 Task: Disable Site-suggested ads.
Action: Mouse moved to (1035, 27)
Screenshot: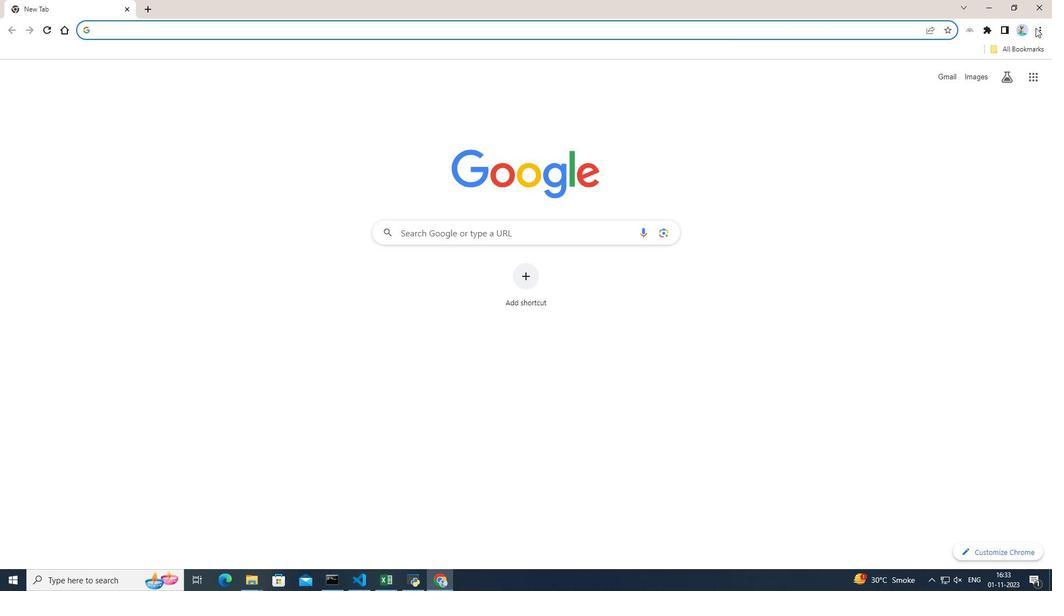 
Action: Mouse pressed left at (1035, 27)
Screenshot: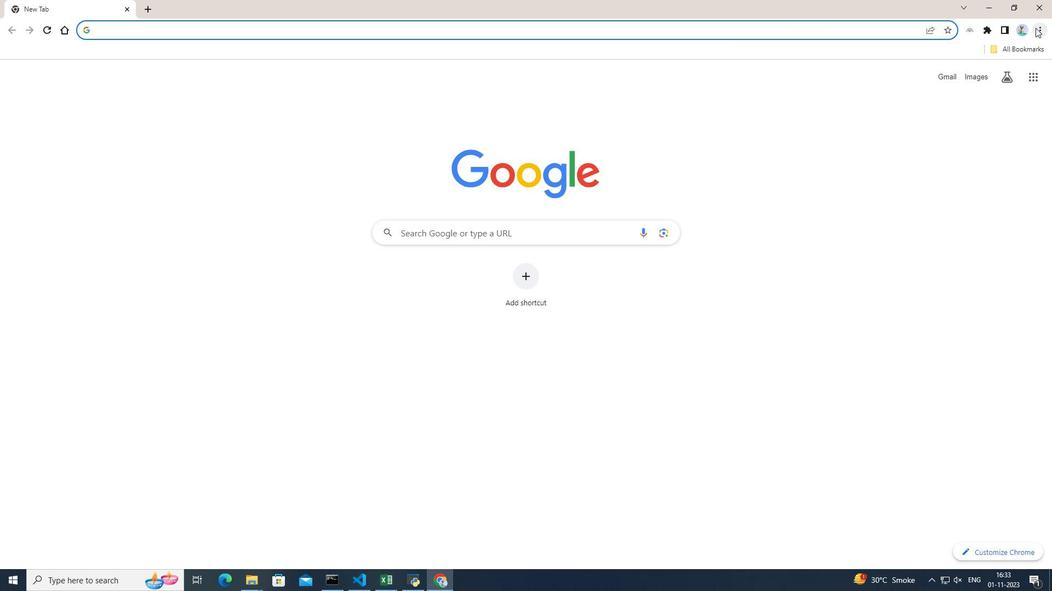 
Action: Mouse moved to (907, 227)
Screenshot: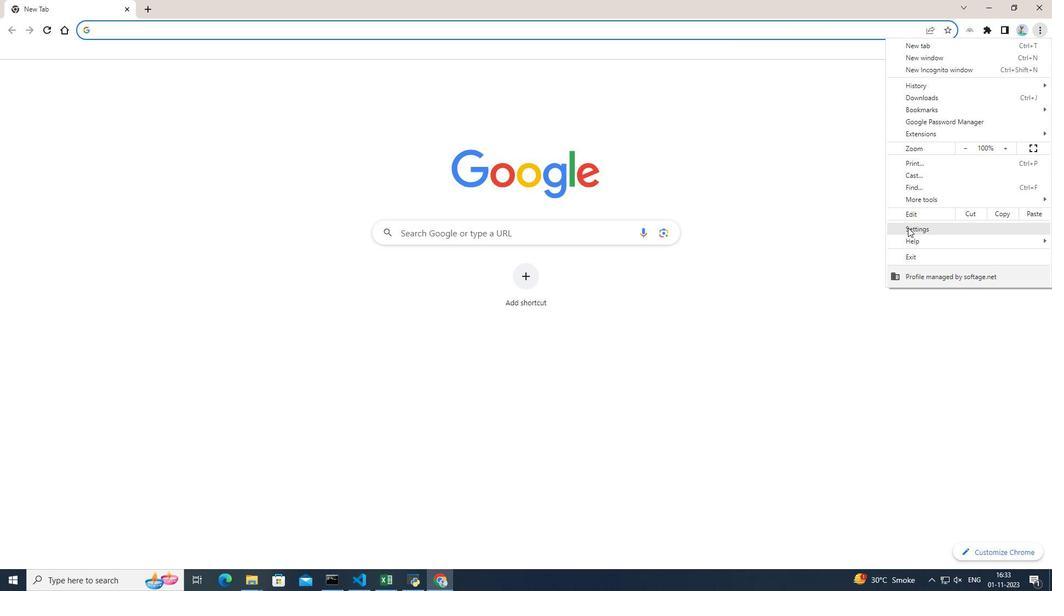 
Action: Mouse pressed left at (907, 227)
Screenshot: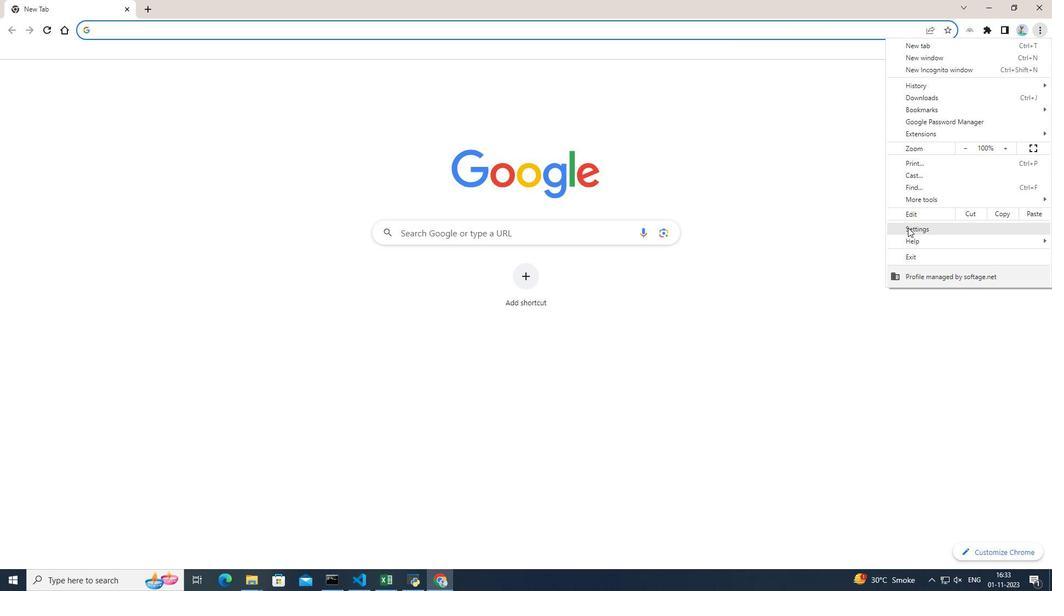 
Action: Mouse moved to (78, 132)
Screenshot: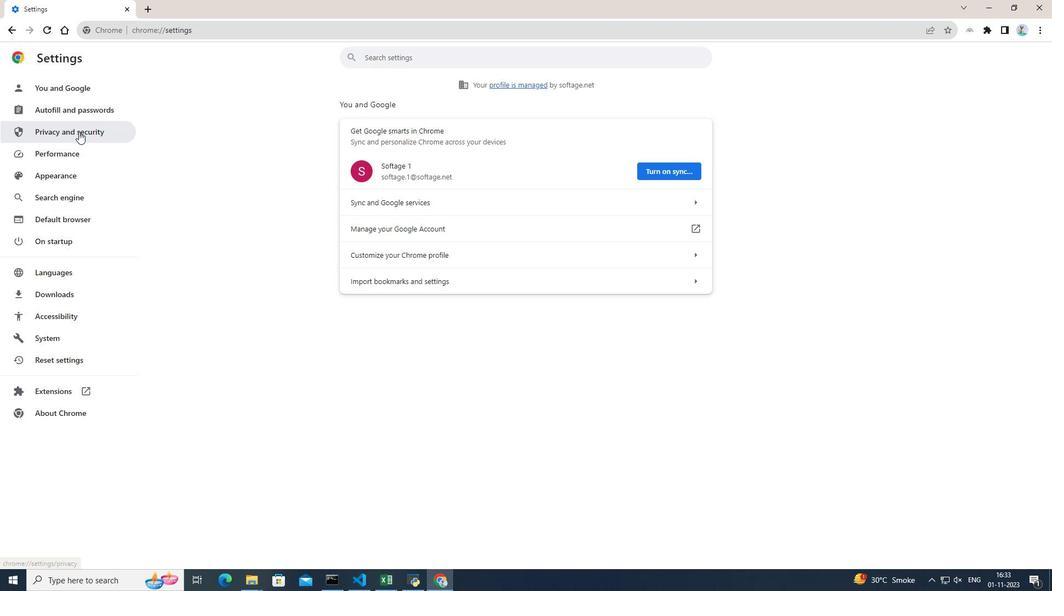 
Action: Mouse pressed left at (78, 132)
Screenshot: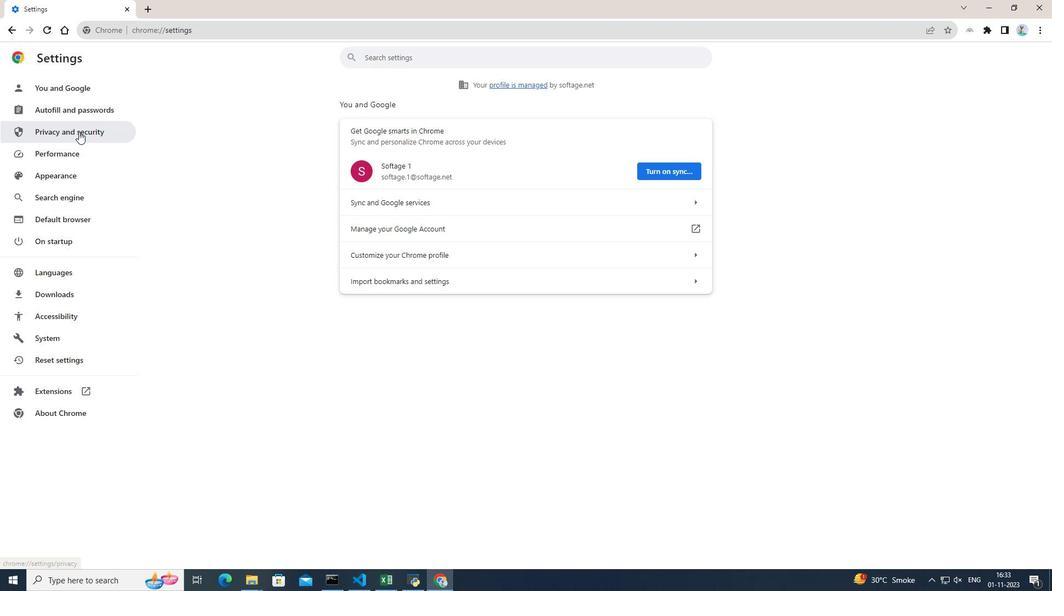
Action: Mouse moved to (515, 283)
Screenshot: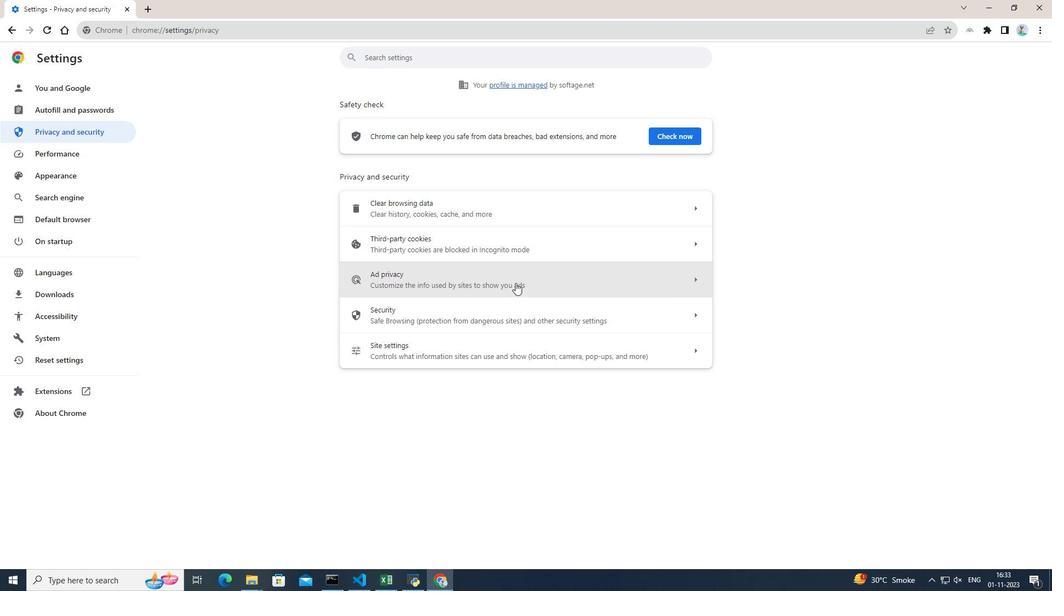
Action: Mouse pressed left at (515, 283)
Screenshot: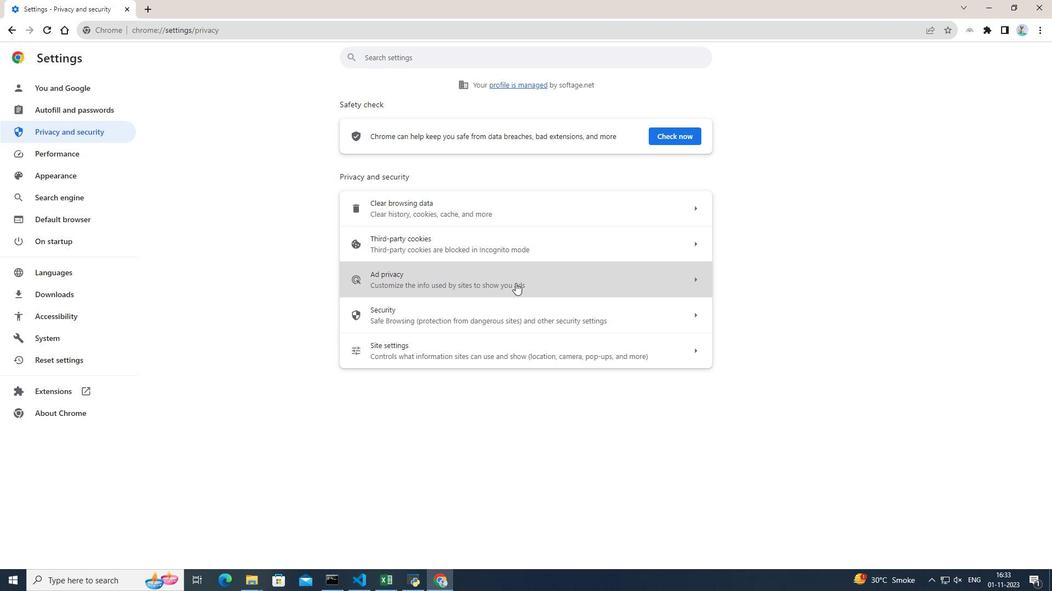 
Action: Mouse moved to (629, 261)
Screenshot: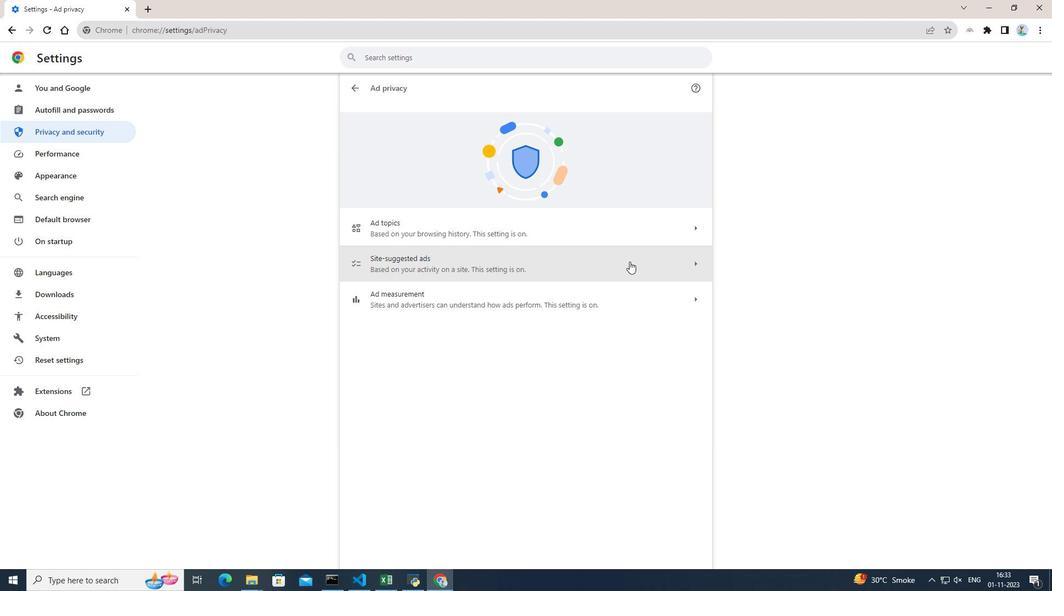 
Action: Mouse pressed left at (629, 261)
Screenshot: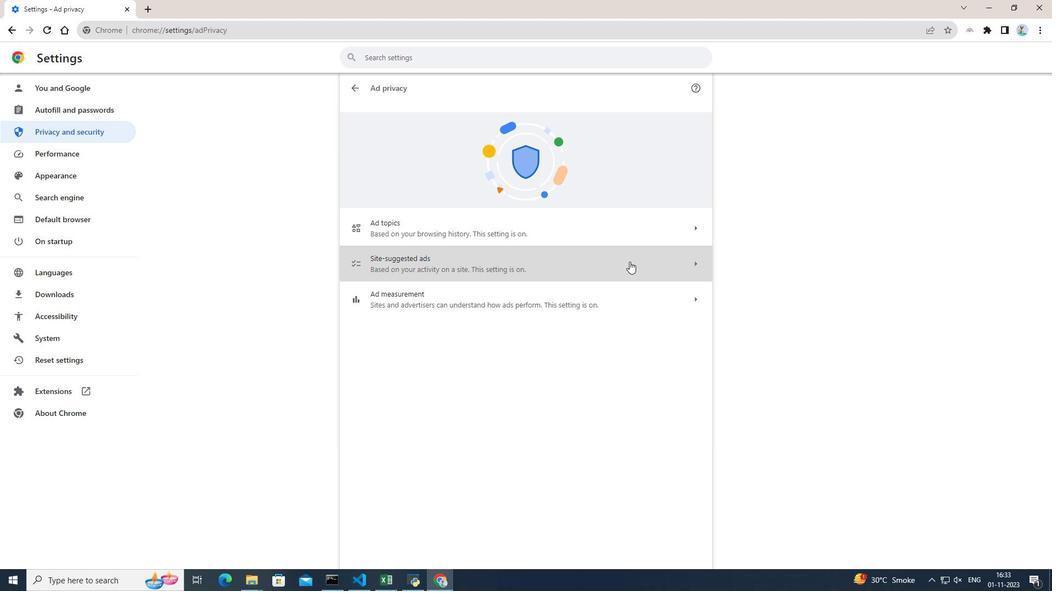 
Action: Mouse moved to (686, 130)
Screenshot: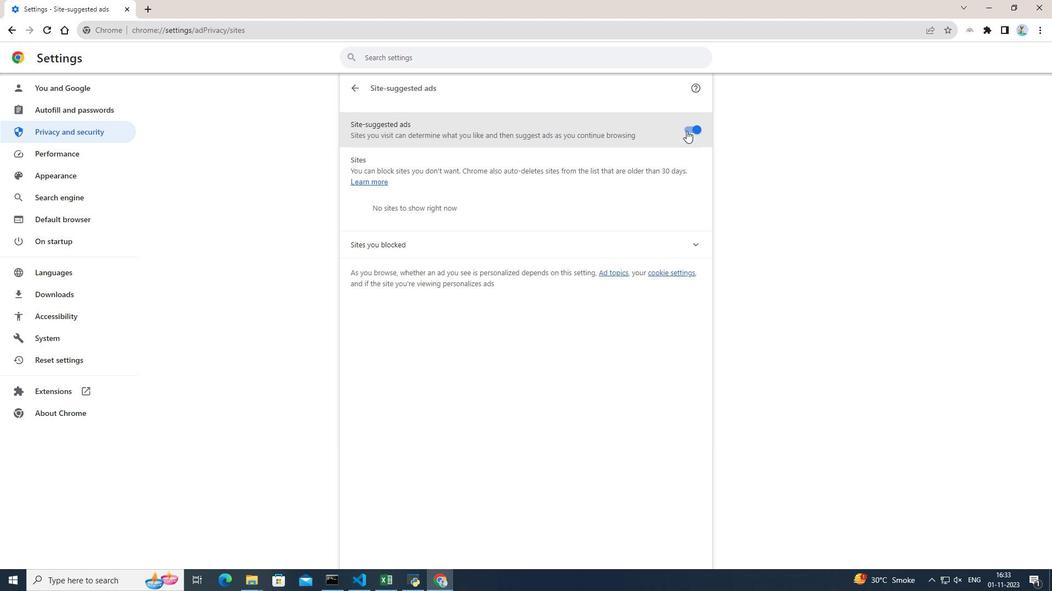 
Action: Mouse pressed left at (686, 130)
Screenshot: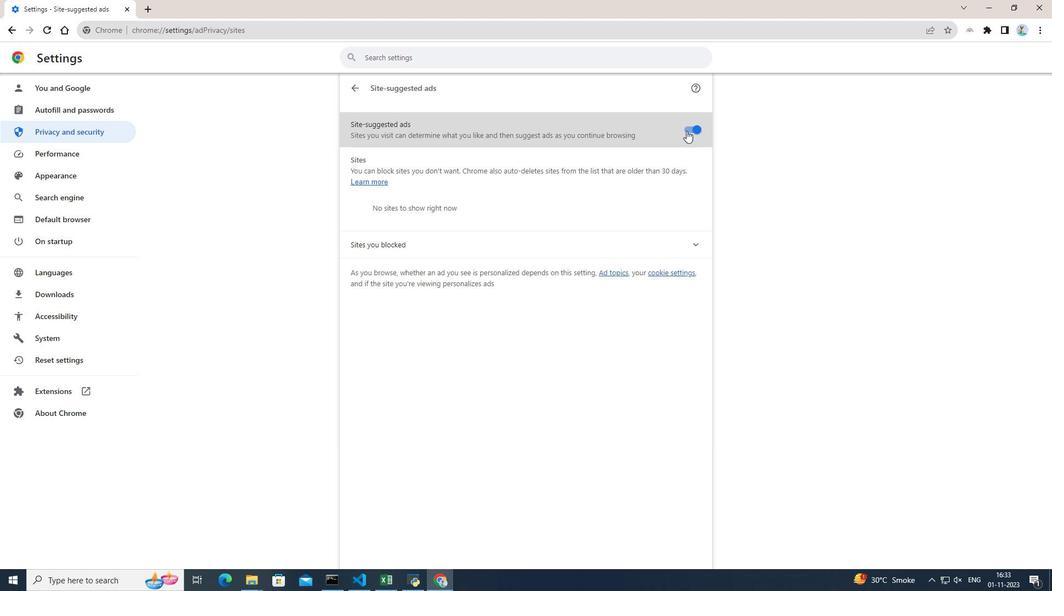 
Action: Mouse moved to (745, 155)
Screenshot: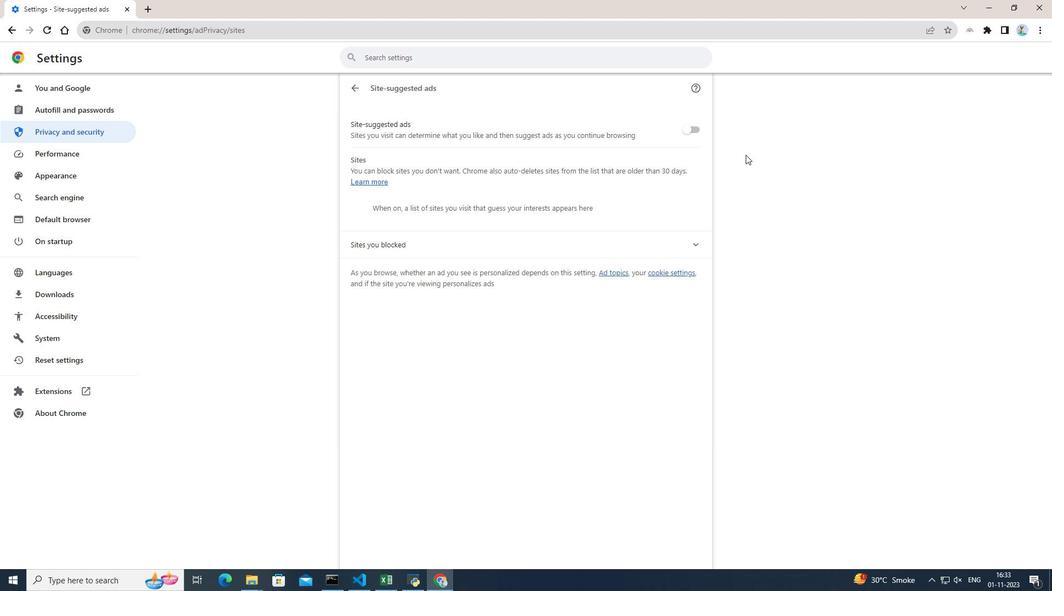 
